 Task: Lookup a card "with link" https://openai.com/blog/chatgpt
Action: Mouse moved to (992, 228)
Screenshot: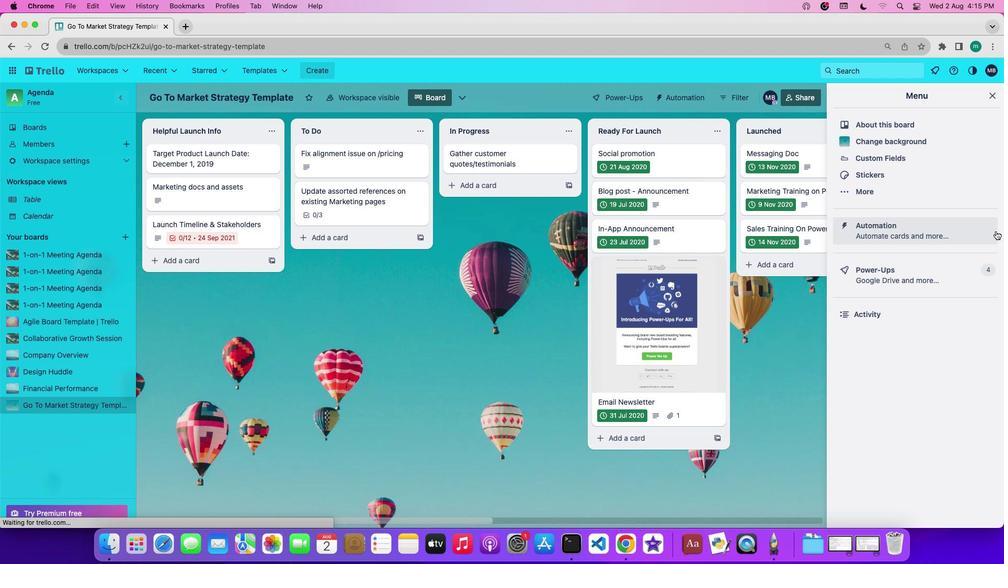 
Action: Mouse pressed left at (992, 228)
Screenshot: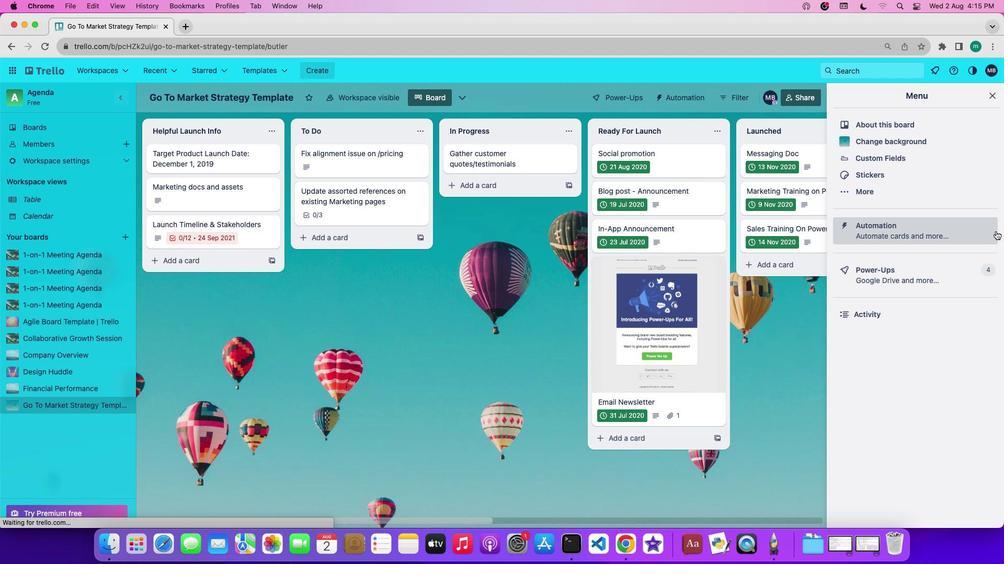 
Action: Mouse moved to (175, 265)
Screenshot: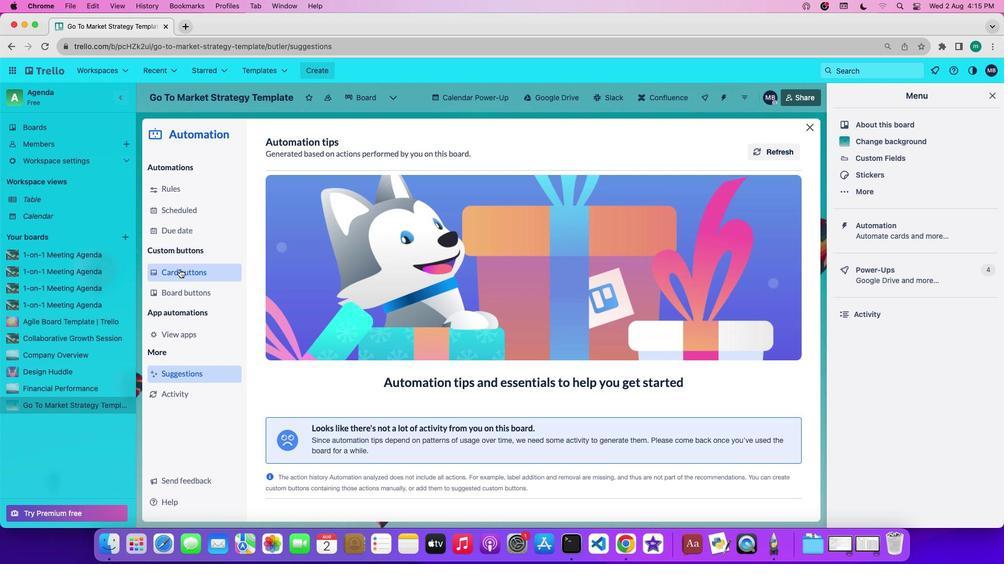 
Action: Mouse pressed left at (175, 265)
Screenshot: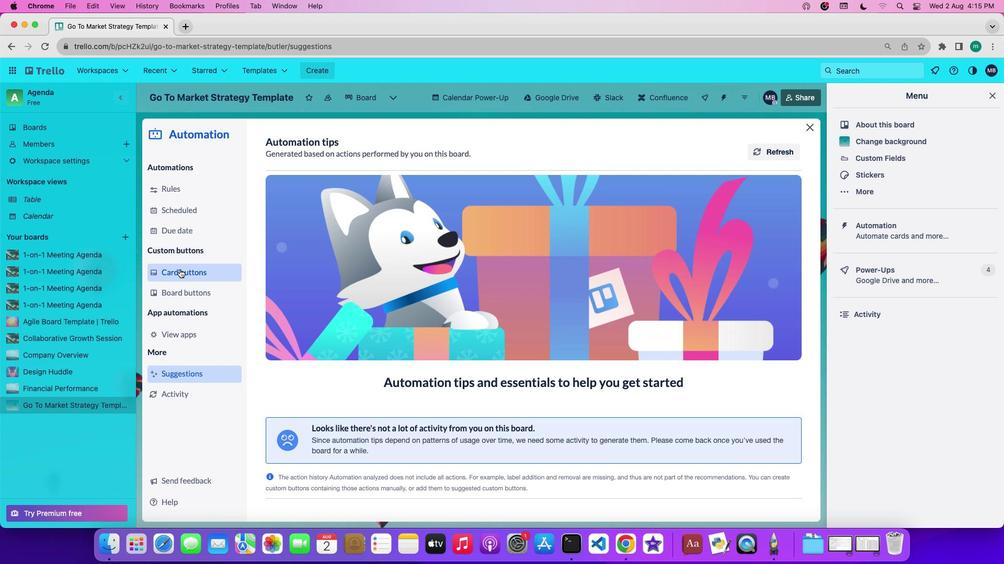 
Action: Mouse moved to (315, 368)
Screenshot: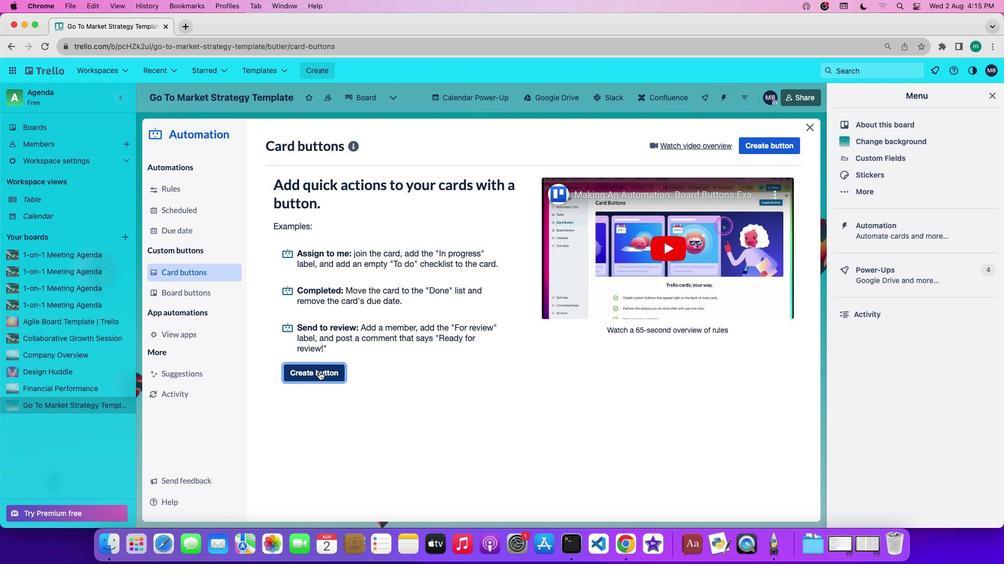 
Action: Mouse pressed left at (315, 368)
Screenshot: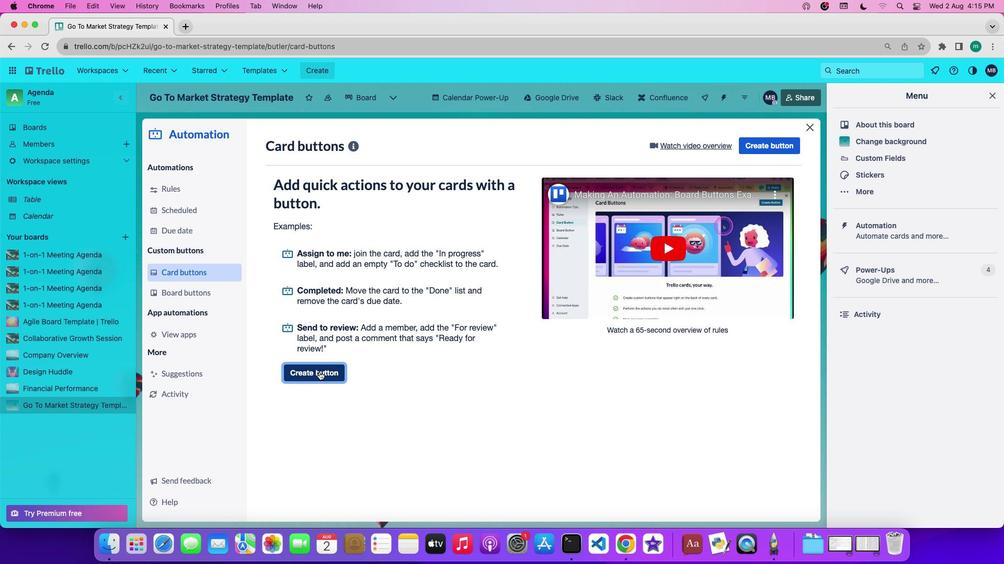 
Action: Mouse moved to (510, 290)
Screenshot: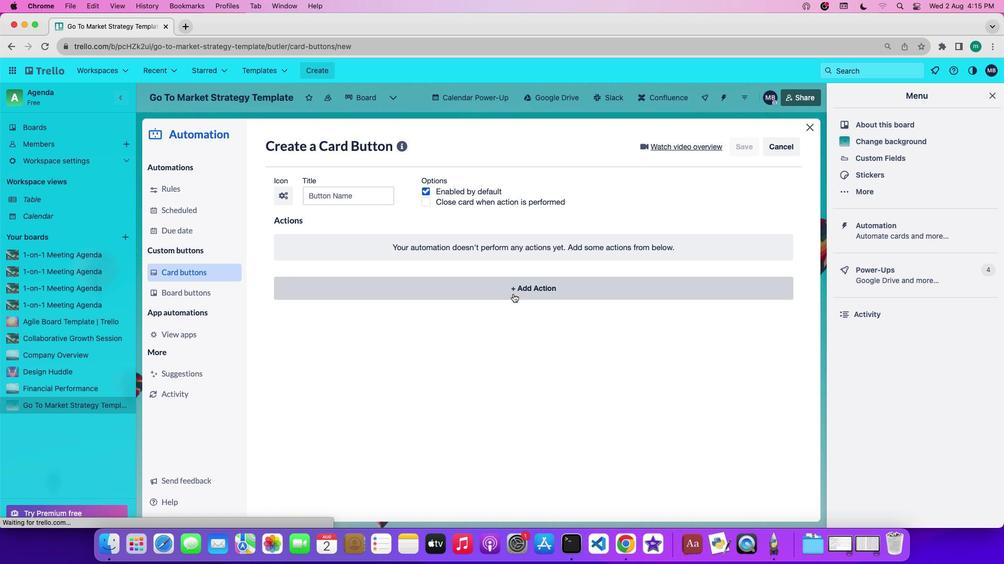 
Action: Mouse pressed left at (510, 290)
Screenshot: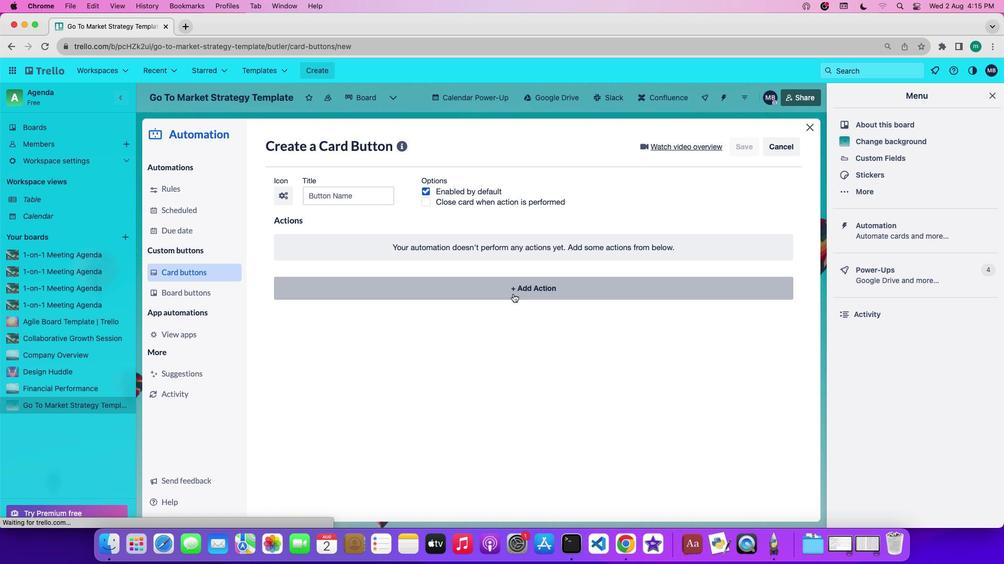 
Action: Mouse moved to (605, 313)
Screenshot: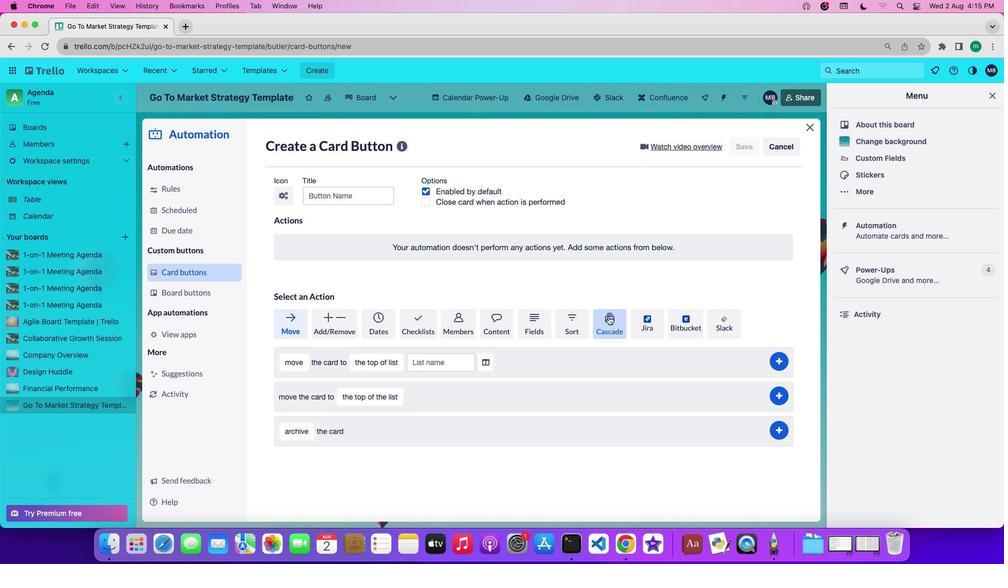 
Action: Mouse pressed left at (605, 313)
Screenshot: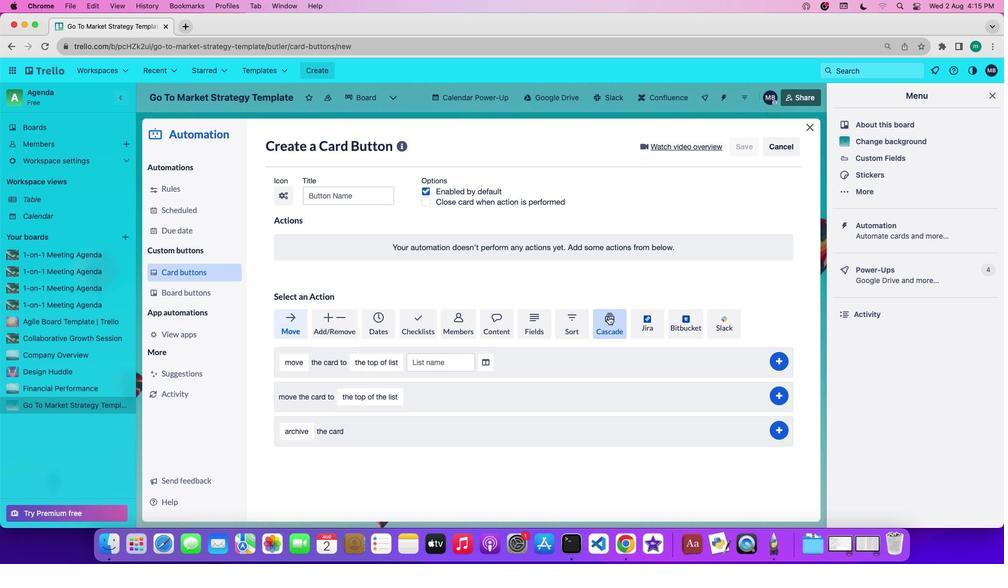 
Action: Mouse moved to (471, 405)
Screenshot: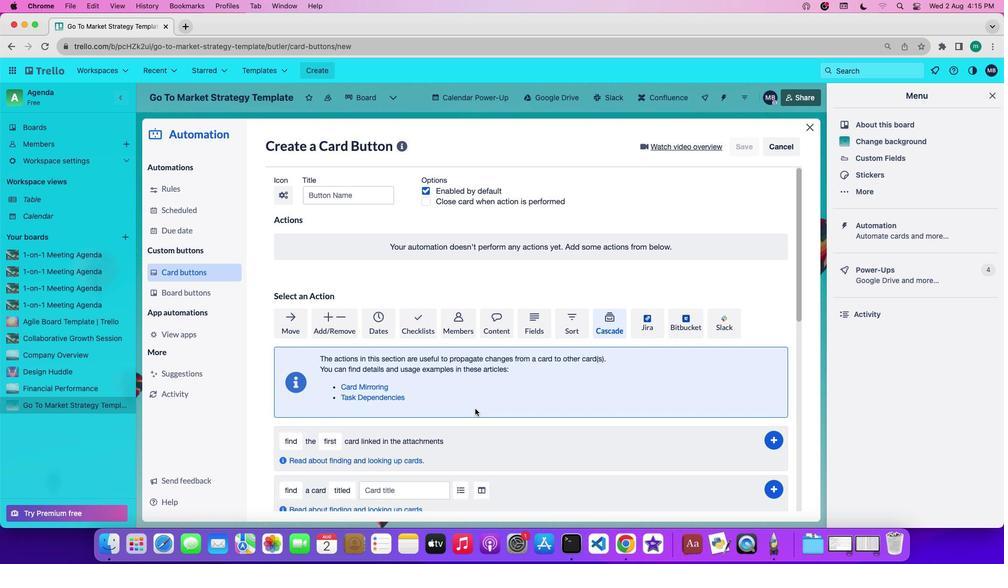 
Action: Mouse scrolled (471, 405) with delta (-3, -3)
Screenshot: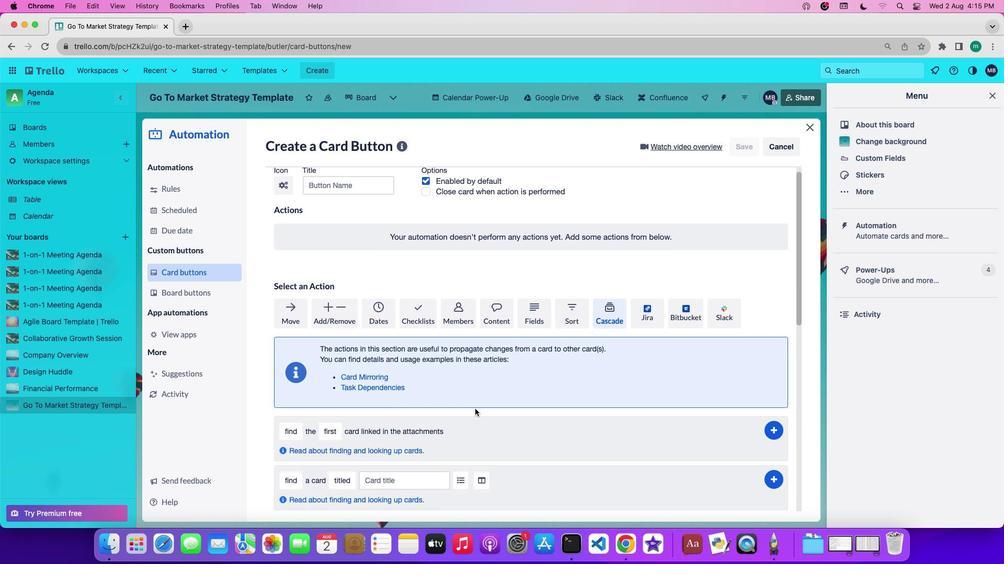 
Action: Mouse scrolled (471, 405) with delta (-3, -3)
Screenshot: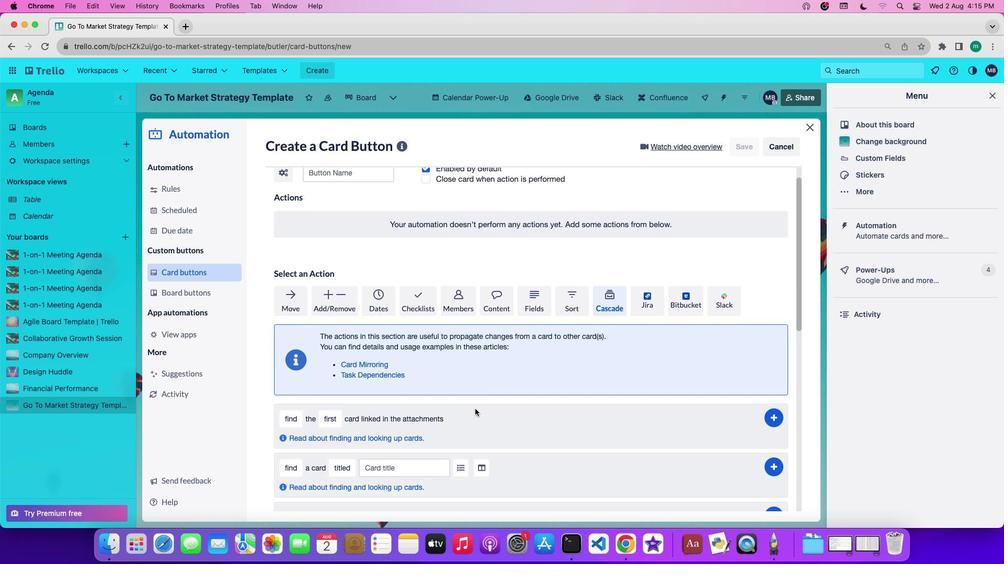 
Action: Mouse scrolled (471, 405) with delta (-3, -4)
Screenshot: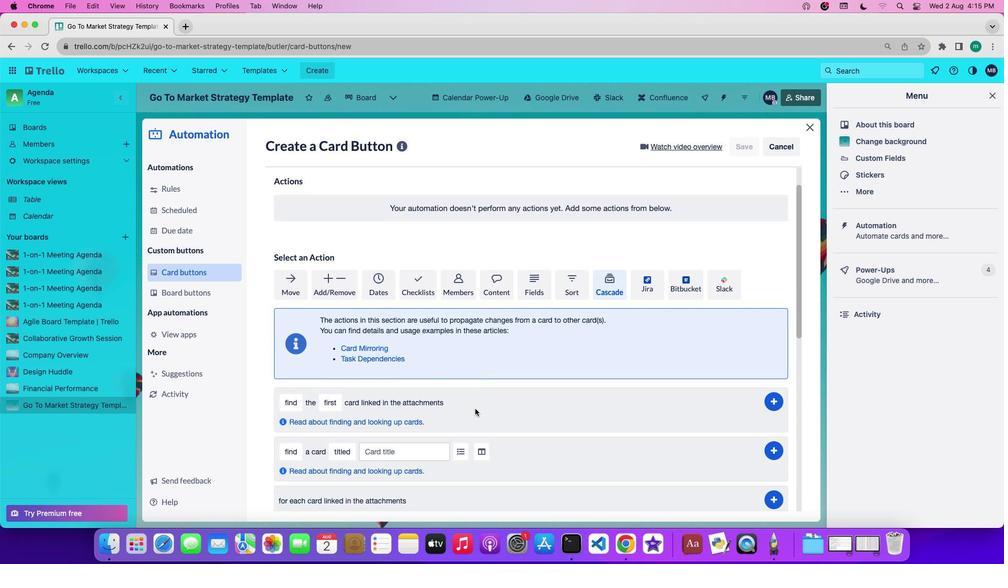 
Action: Mouse scrolled (471, 405) with delta (-3, -4)
Screenshot: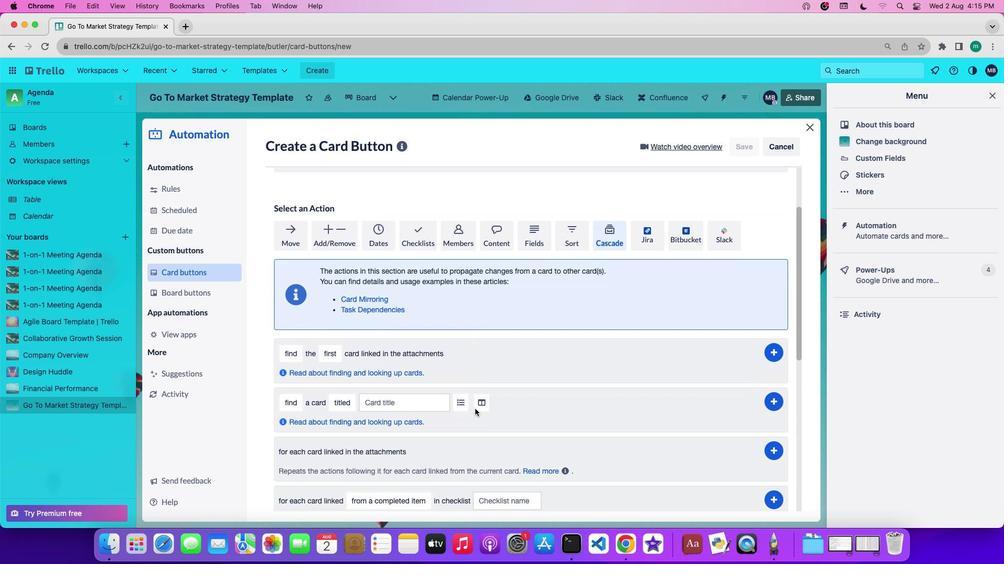 
Action: Mouse moved to (471, 404)
Screenshot: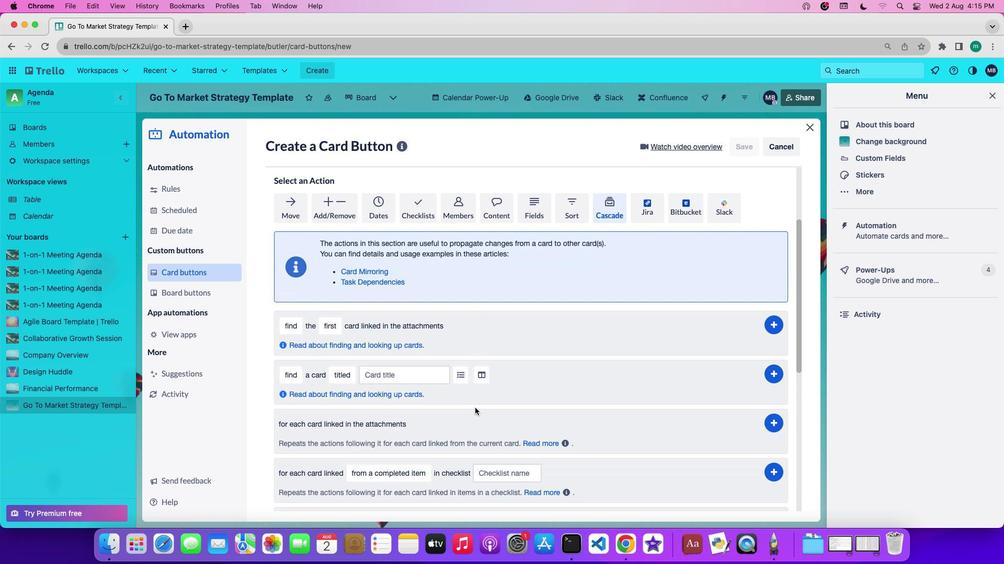 
Action: Mouse scrolled (471, 404) with delta (-3, -3)
Screenshot: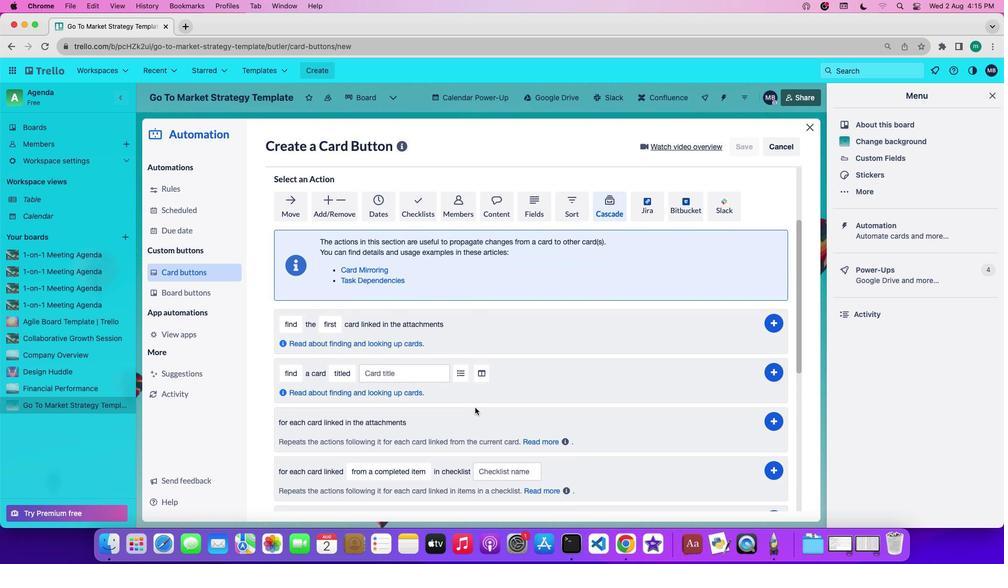 
Action: Mouse scrolled (471, 404) with delta (-3, -3)
Screenshot: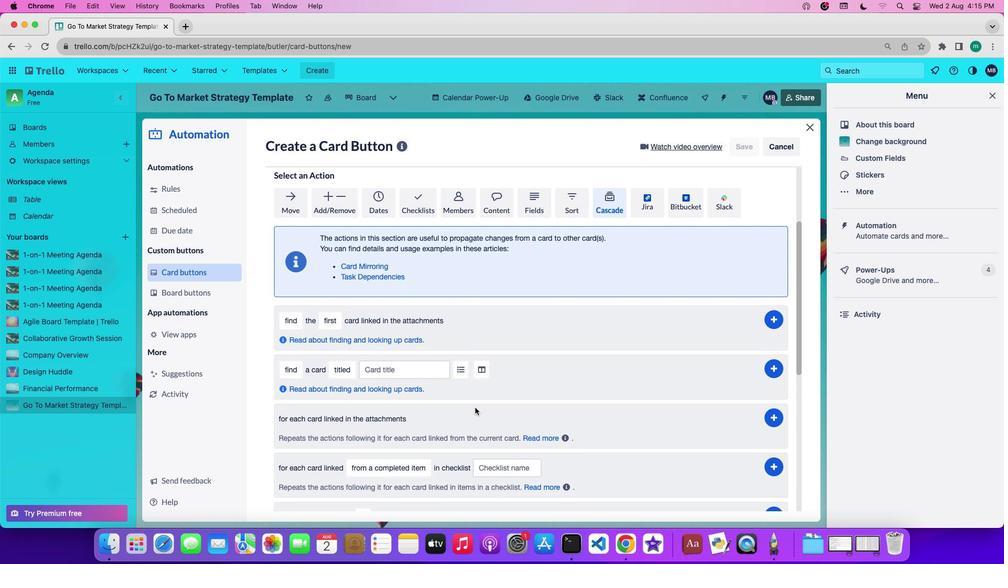 
Action: Mouse scrolled (471, 404) with delta (-3, -3)
Screenshot: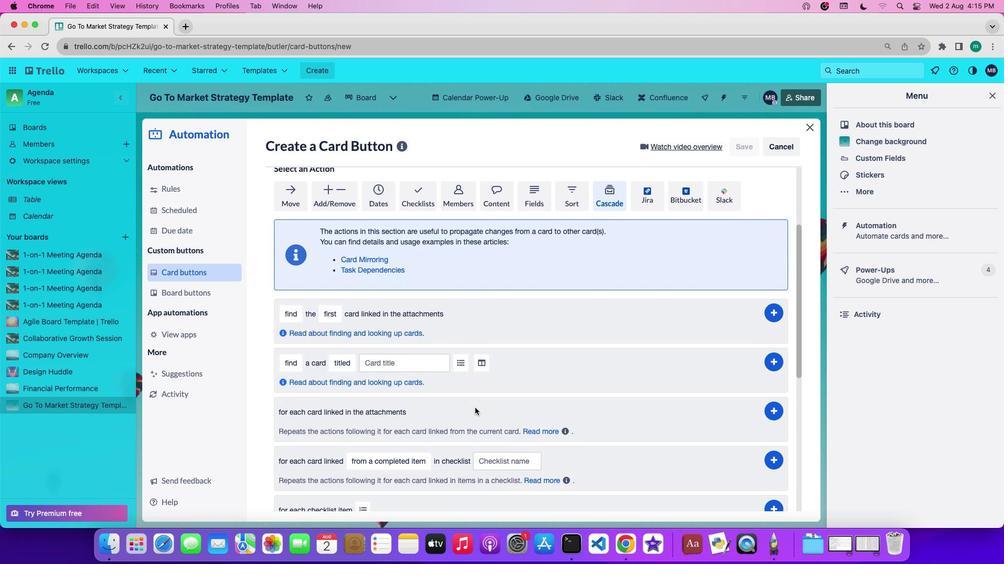 
Action: Mouse scrolled (471, 404) with delta (-3, -3)
Screenshot: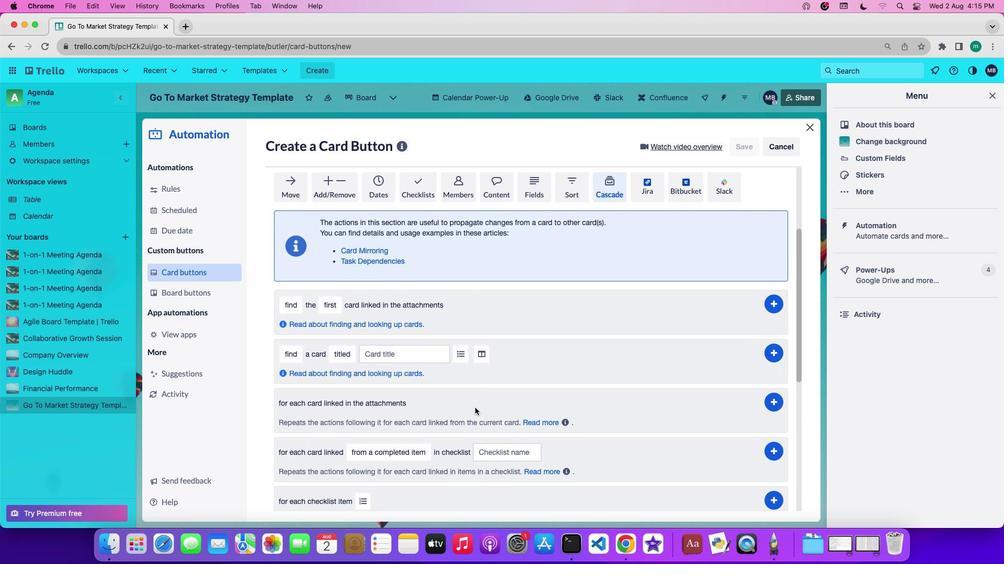 
Action: Mouse scrolled (471, 404) with delta (-3, -3)
Screenshot: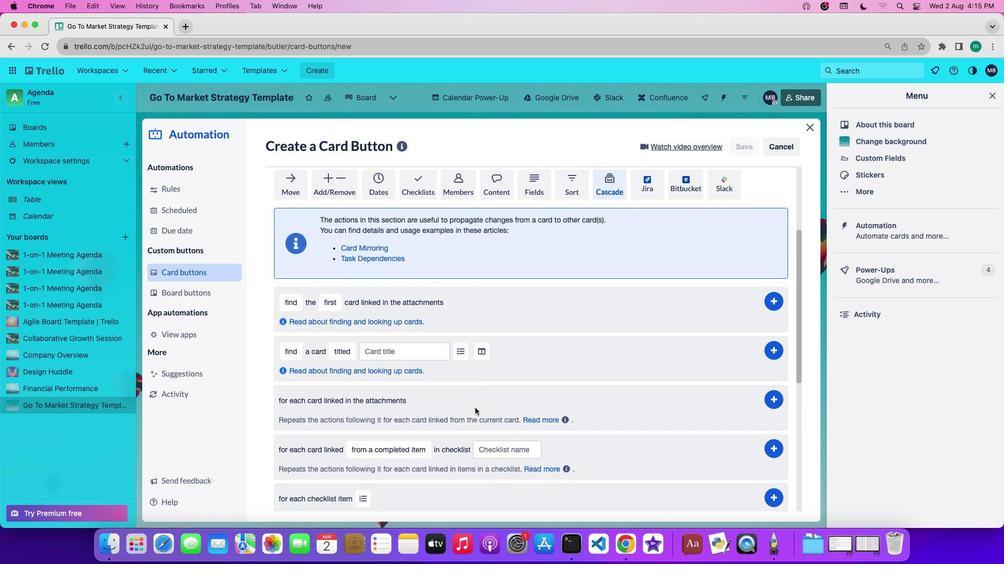 
Action: Mouse scrolled (471, 404) with delta (-3, -3)
Screenshot: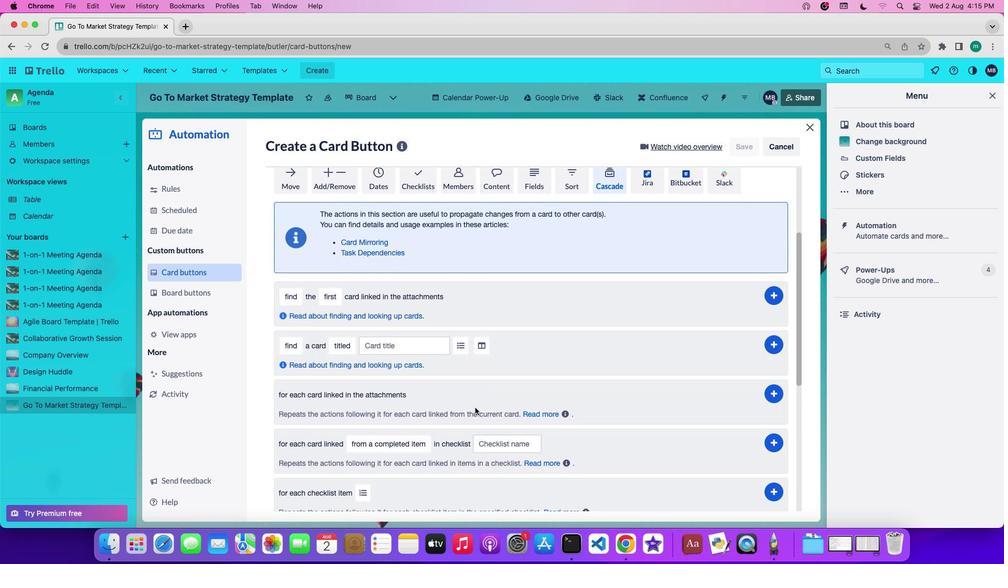 
Action: Mouse scrolled (471, 404) with delta (-3, -3)
Screenshot: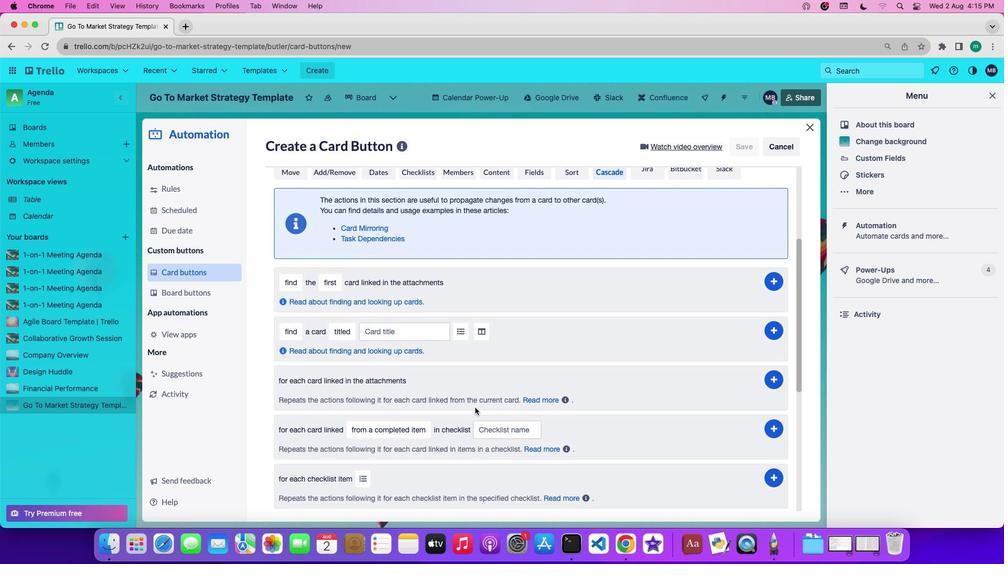 
Action: Mouse scrolled (471, 404) with delta (-3, -3)
Screenshot: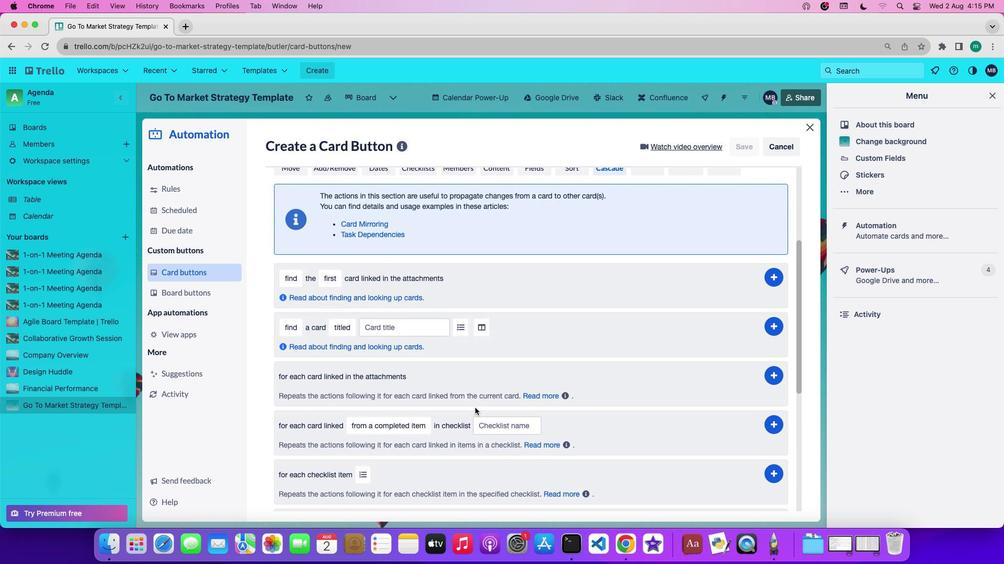 
Action: Mouse scrolled (471, 404) with delta (-3, -3)
Screenshot: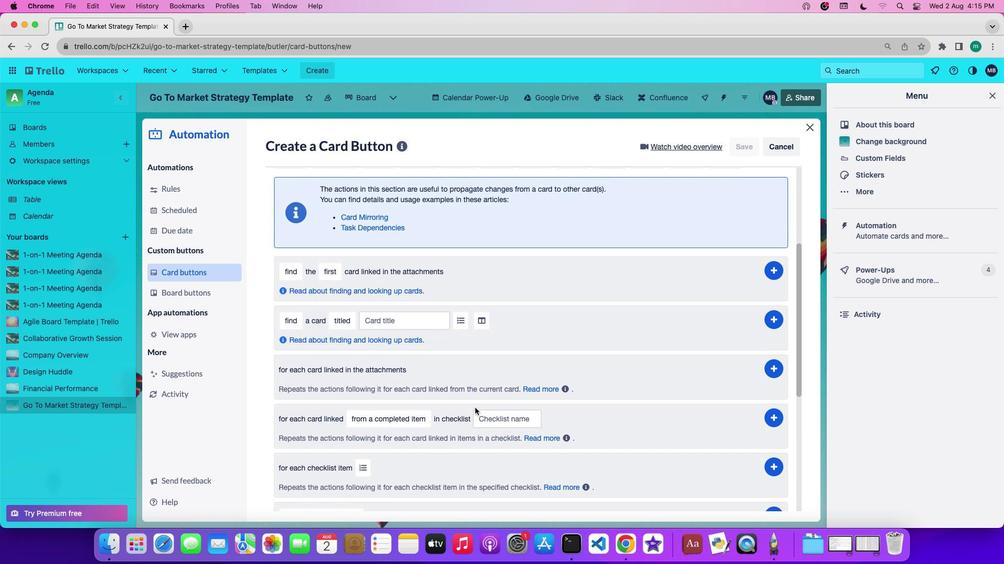 
Action: Mouse scrolled (471, 404) with delta (-3, -3)
Screenshot: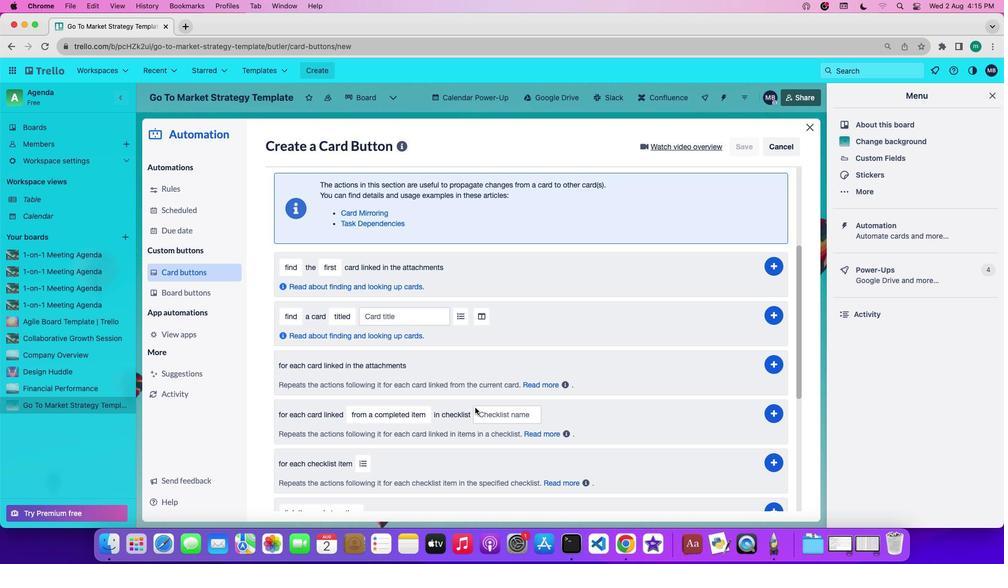 
Action: Mouse moved to (470, 403)
Screenshot: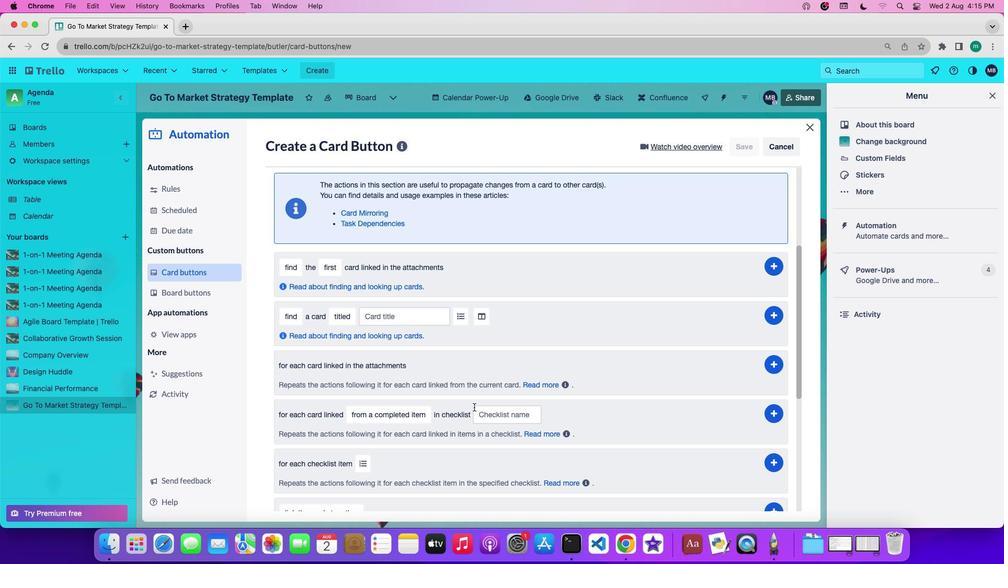 
Action: Mouse scrolled (470, 403) with delta (-3, -3)
Screenshot: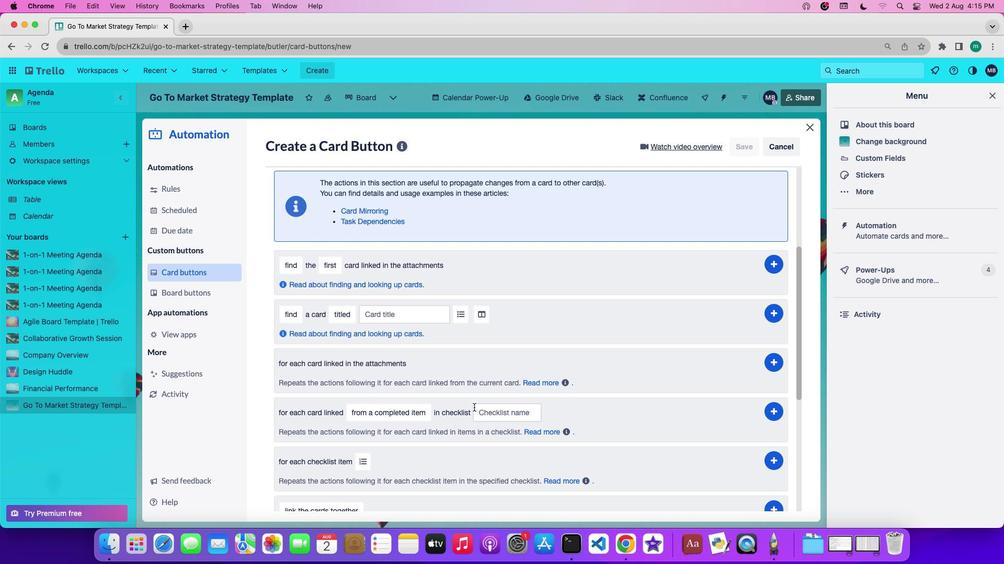 
Action: Mouse scrolled (470, 403) with delta (-3, -3)
Screenshot: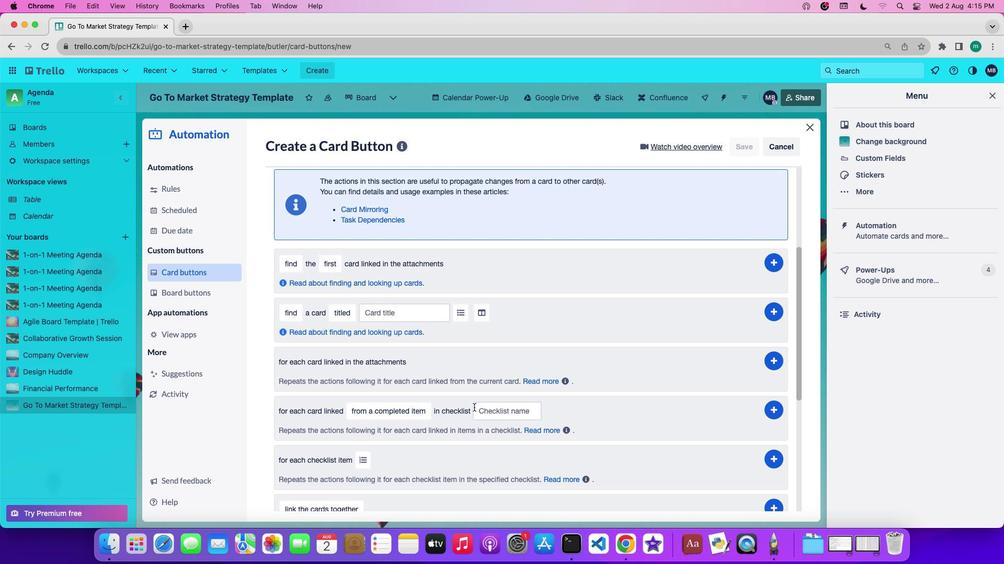 
Action: Mouse moved to (286, 304)
Screenshot: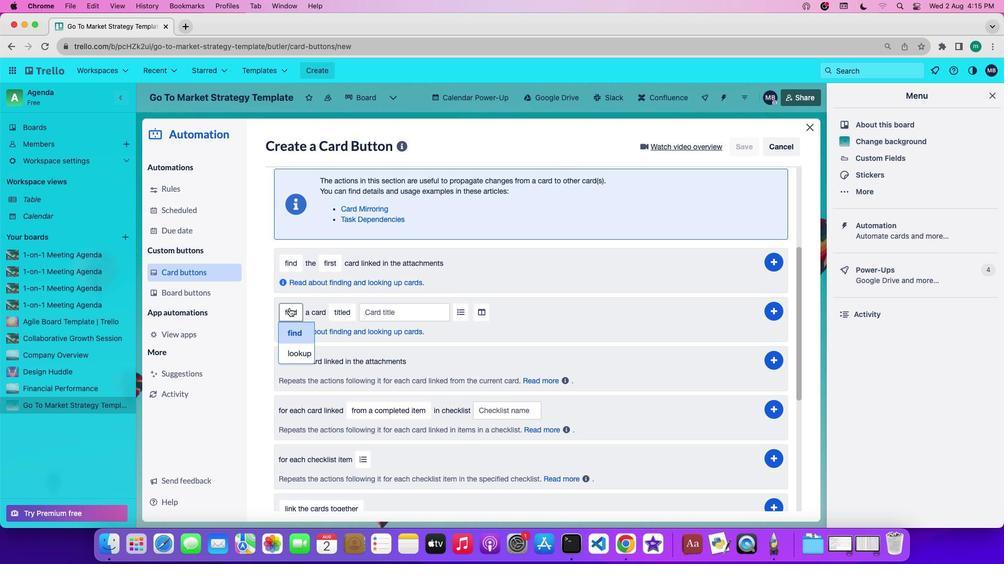 
Action: Mouse pressed left at (286, 304)
Screenshot: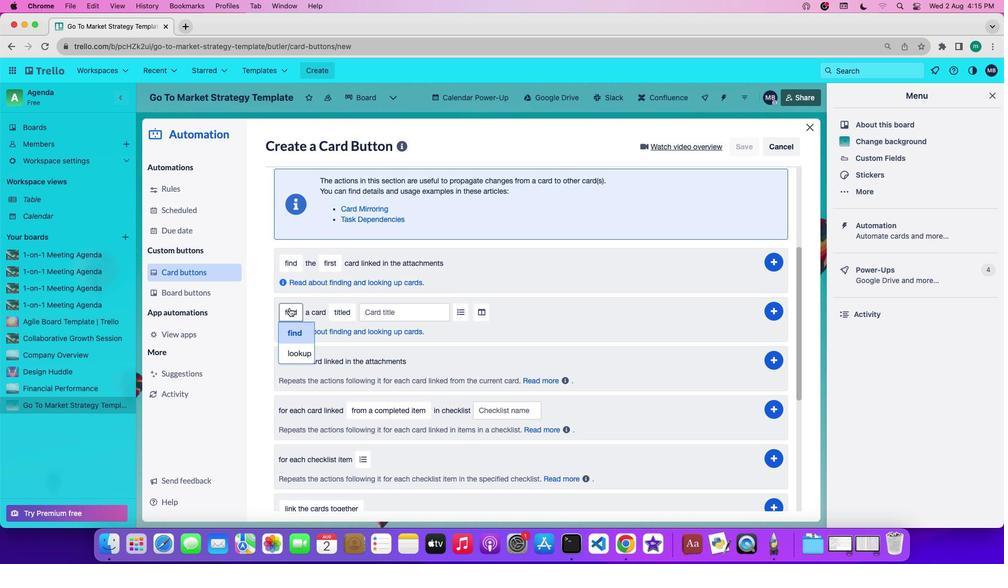 
Action: Mouse moved to (292, 352)
Screenshot: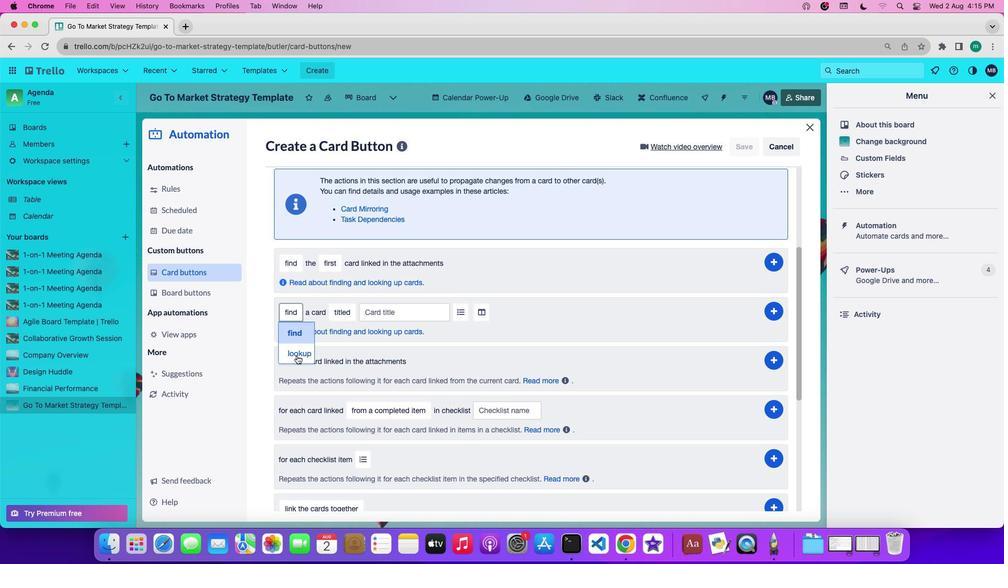 
Action: Mouse pressed left at (292, 352)
Screenshot: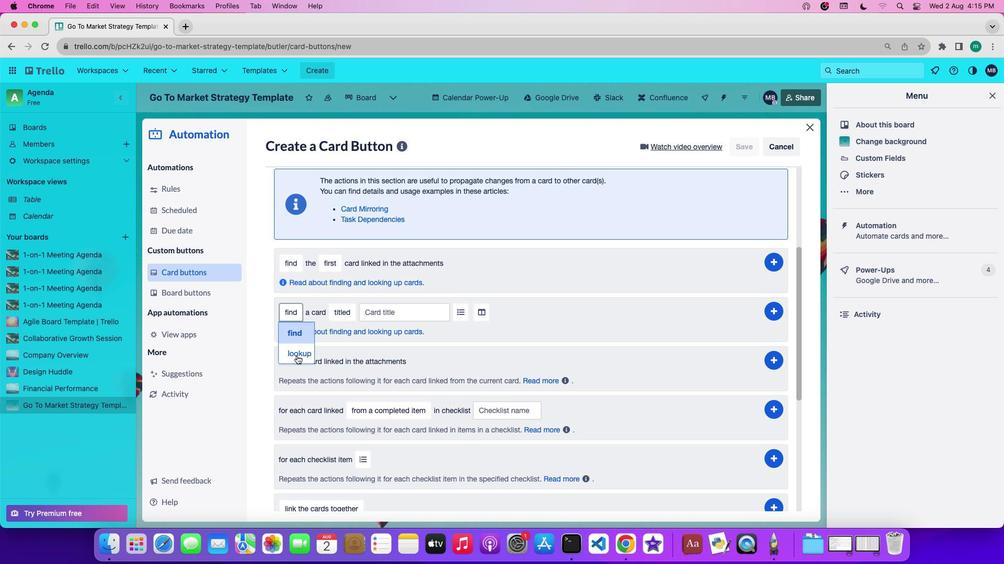 
Action: Mouse moved to (348, 311)
Screenshot: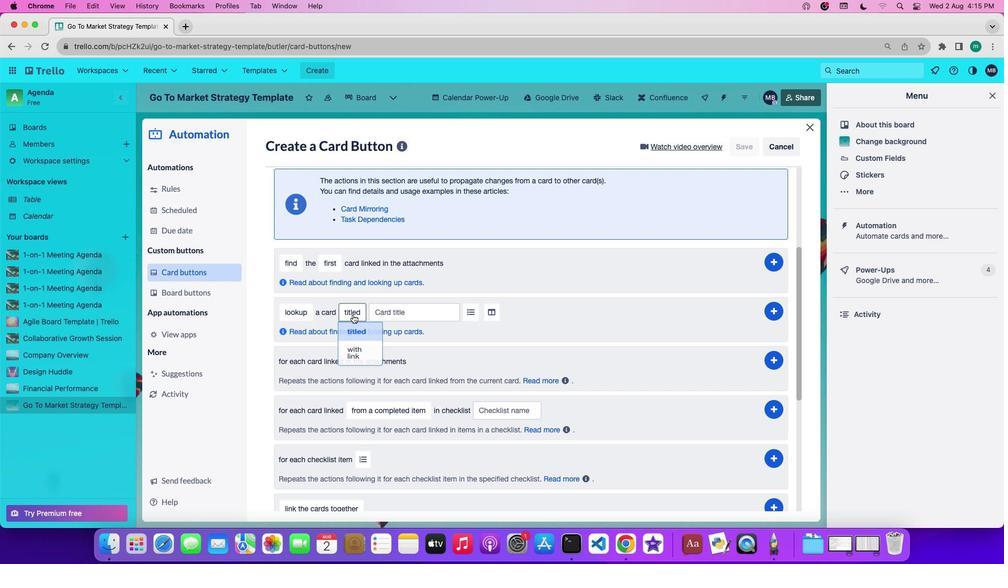 
Action: Mouse pressed left at (348, 311)
Screenshot: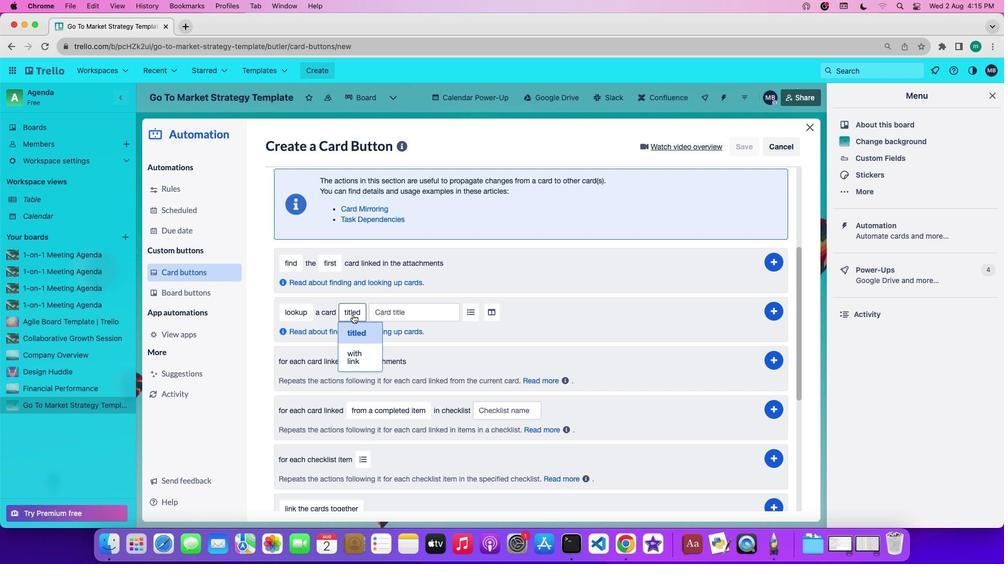 
Action: Mouse moved to (357, 349)
Screenshot: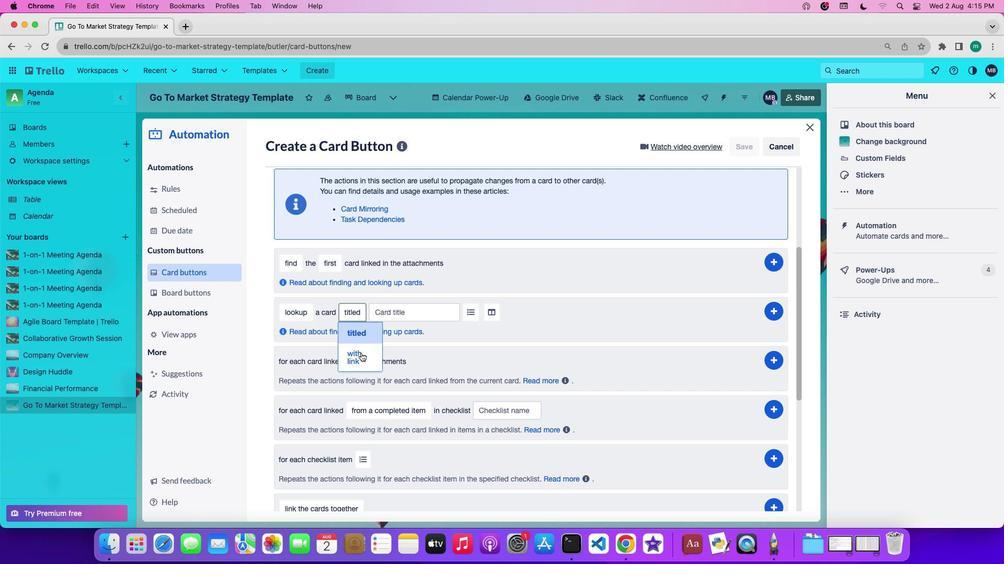 
Action: Mouse pressed left at (357, 349)
Screenshot: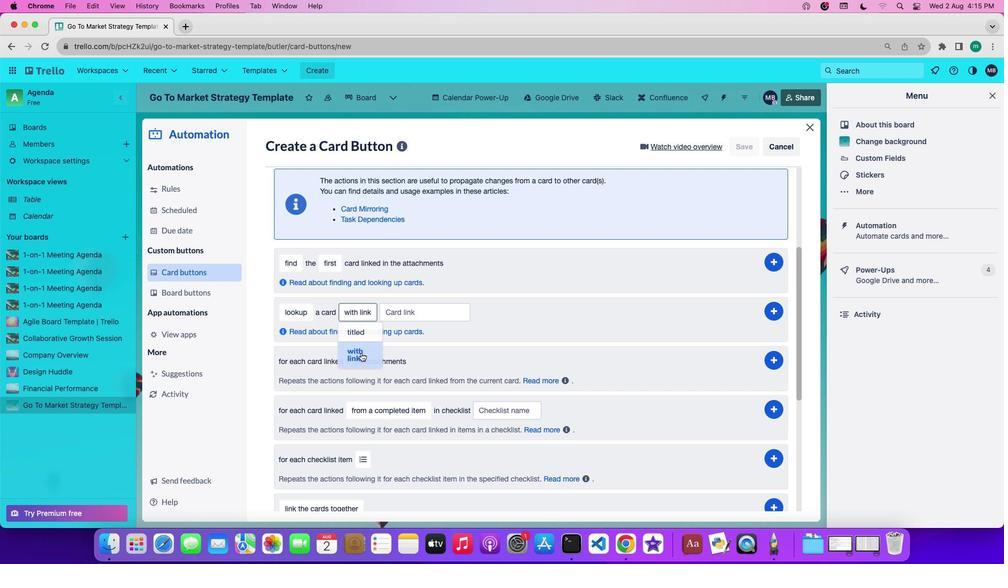 
Action: Mouse moved to (415, 310)
Screenshot: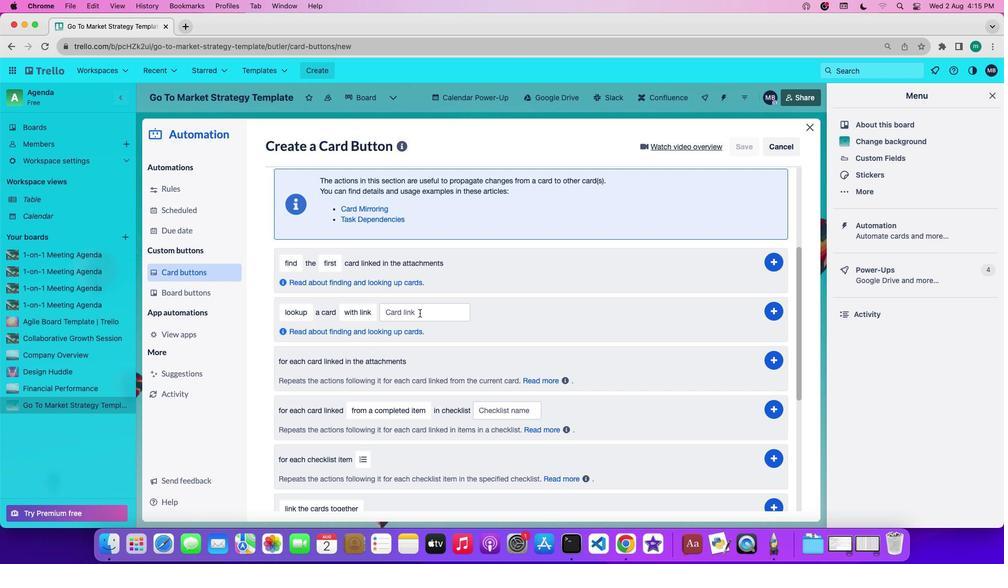 
Action: Mouse pressed left at (415, 310)
Screenshot: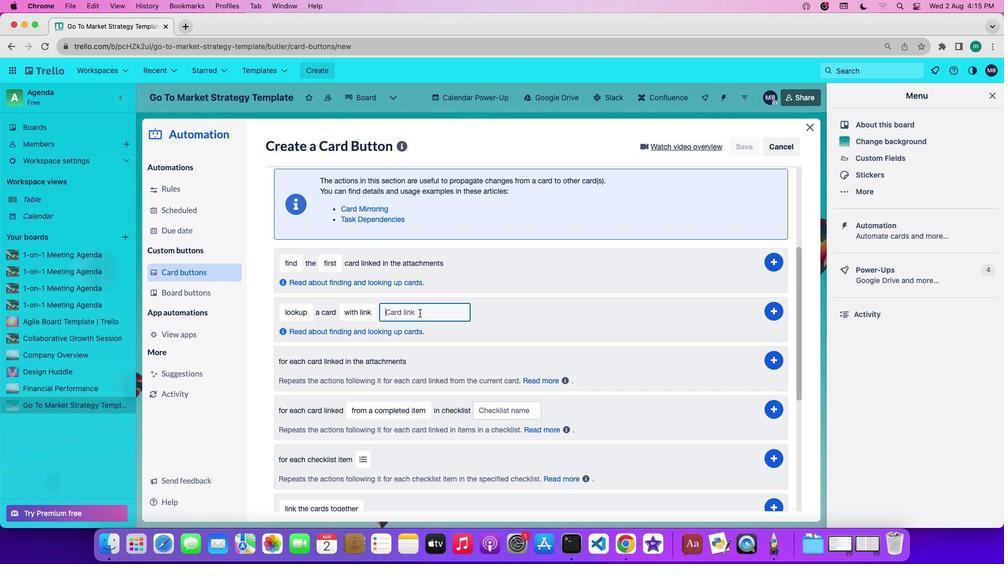 
Action: Key pressed 'h''t''t''p''s'Key.shift_r':''/''/''o''p''e''n''a''i''.''c''o''m''/''b''l''o''g''/''c''h''a''t''g''p''t'
Screenshot: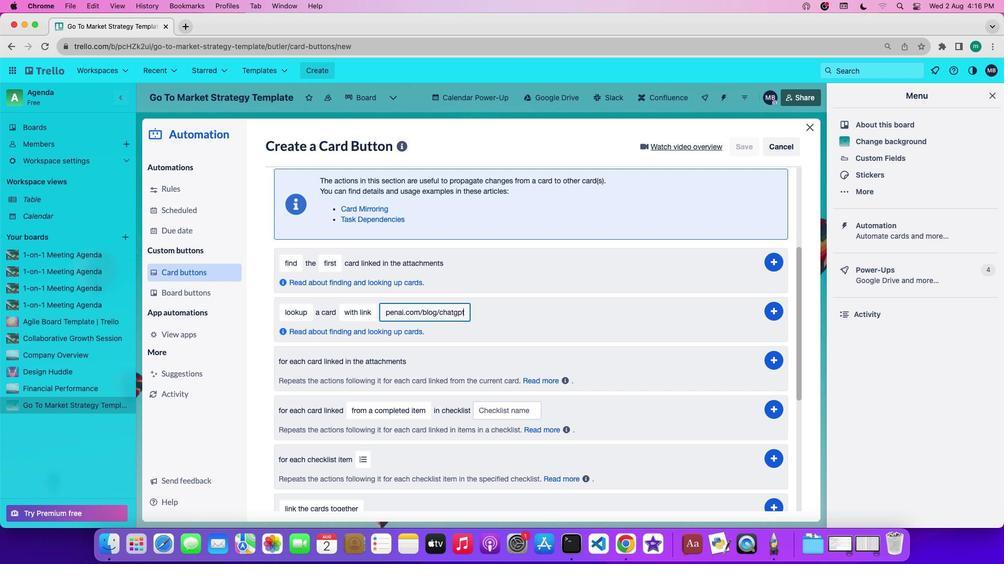 
Action: Mouse moved to (770, 306)
Screenshot: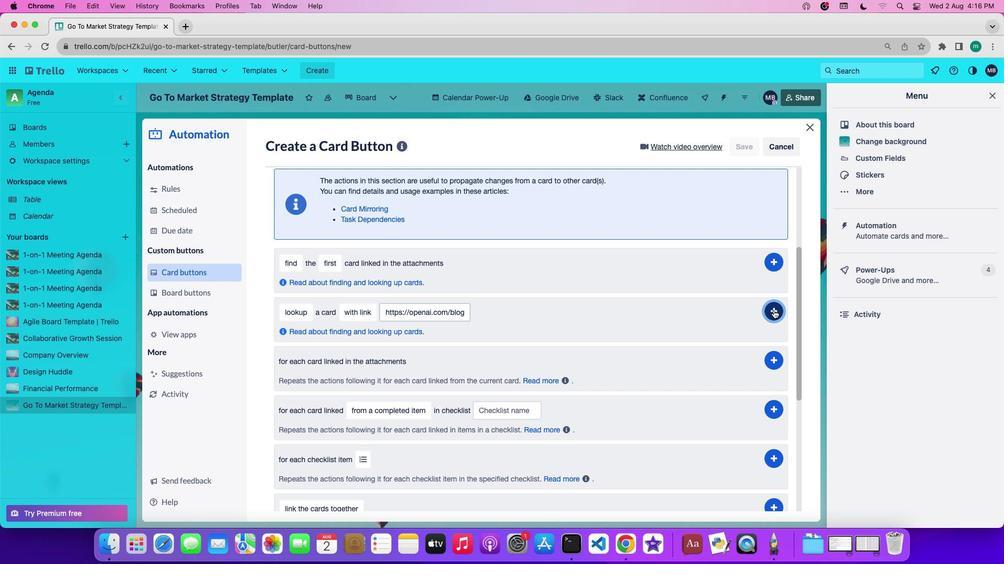
Action: Mouse pressed left at (770, 306)
Screenshot: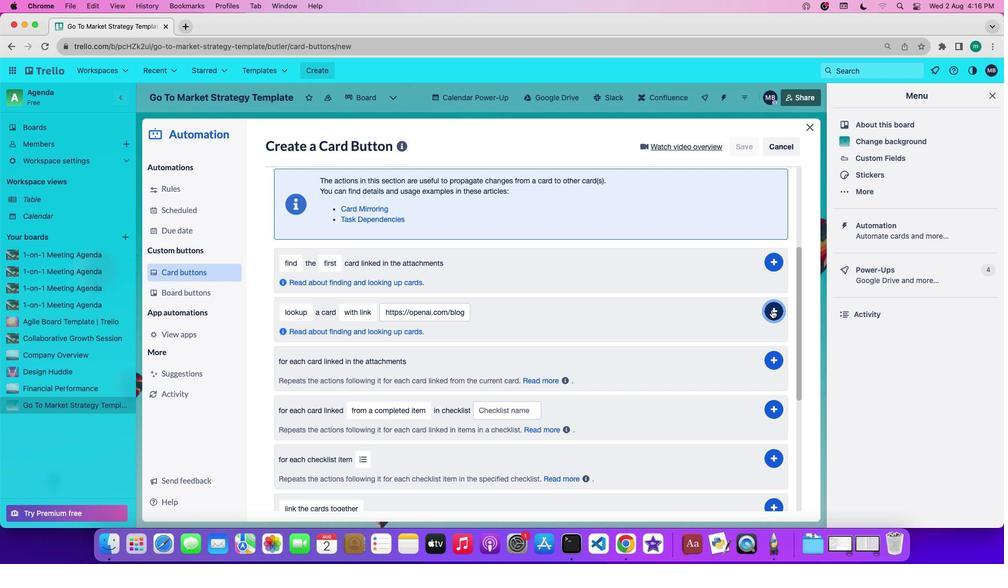 
Action: Mouse moved to (682, 332)
Screenshot: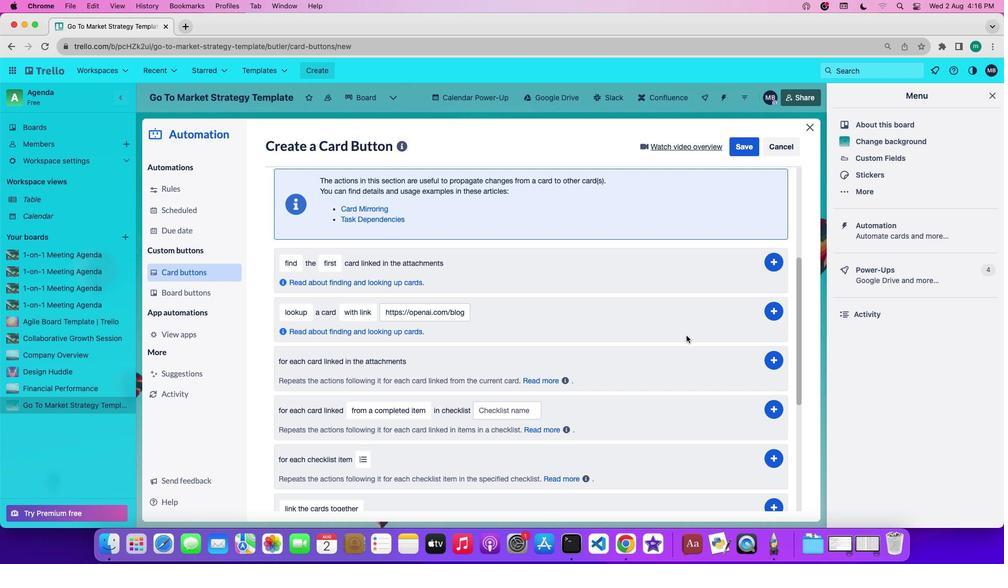 
